 Task: Sort the products by best match.
Action: Mouse pressed left at (19, 112)
Screenshot: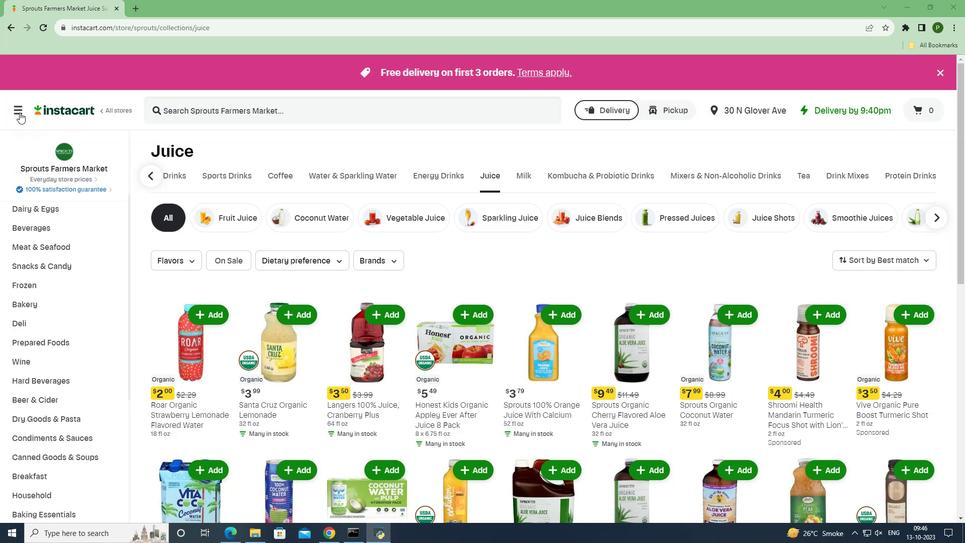 
Action: Mouse moved to (40, 269)
Screenshot: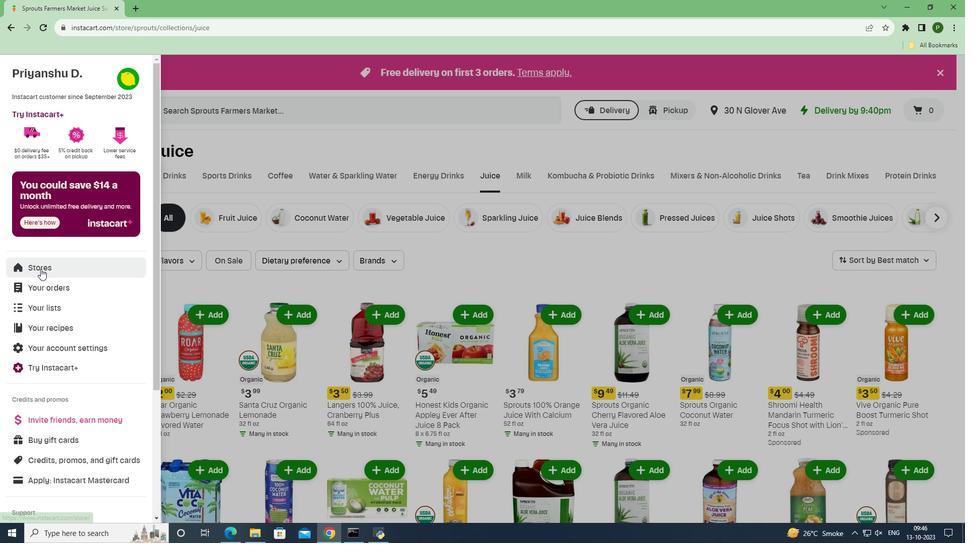 
Action: Mouse pressed left at (40, 269)
Screenshot: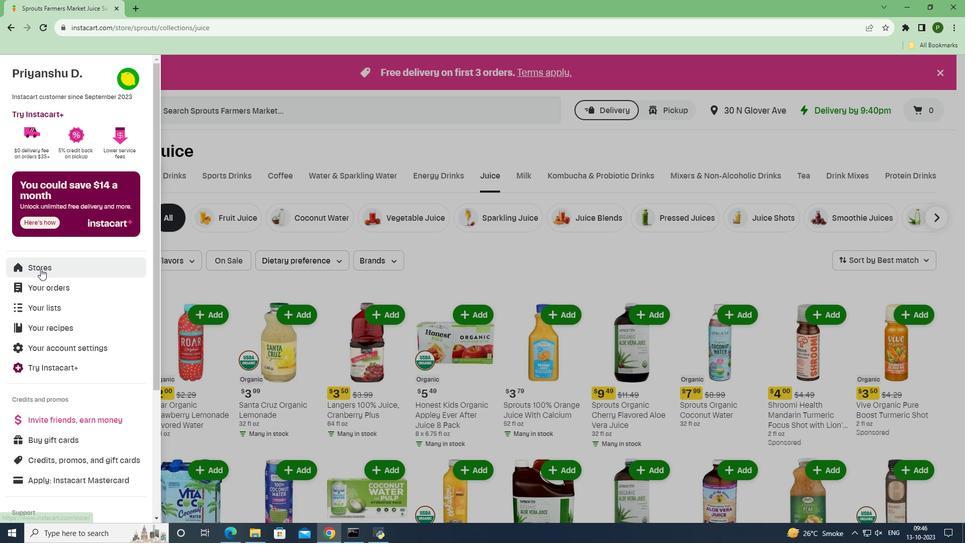 
Action: Mouse moved to (236, 118)
Screenshot: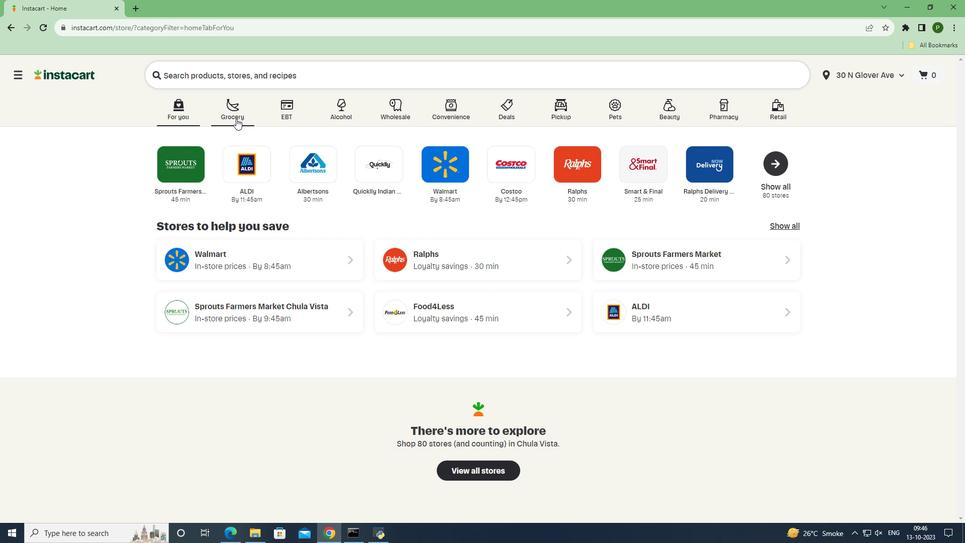 
Action: Mouse pressed left at (236, 118)
Screenshot: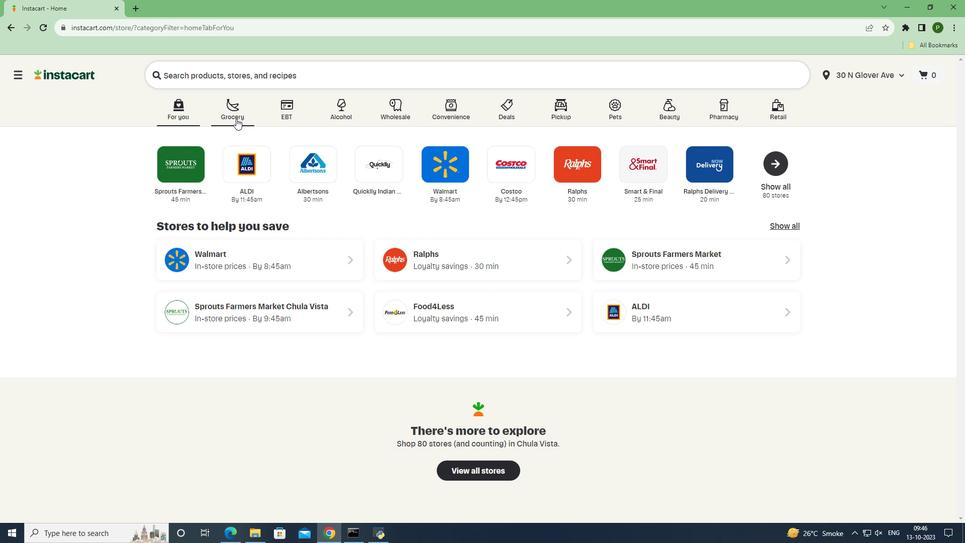 
Action: Mouse moved to (630, 234)
Screenshot: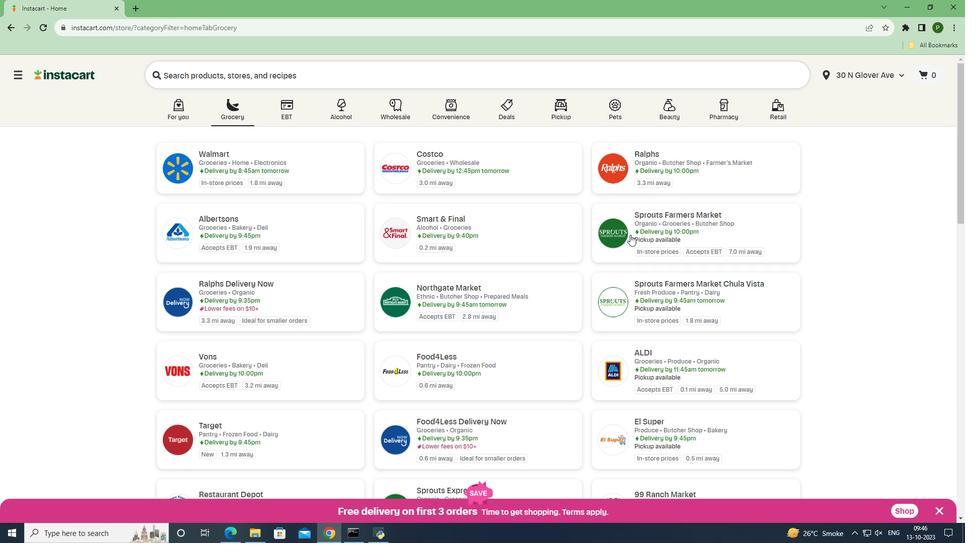 
Action: Mouse pressed left at (630, 234)
Screenshot: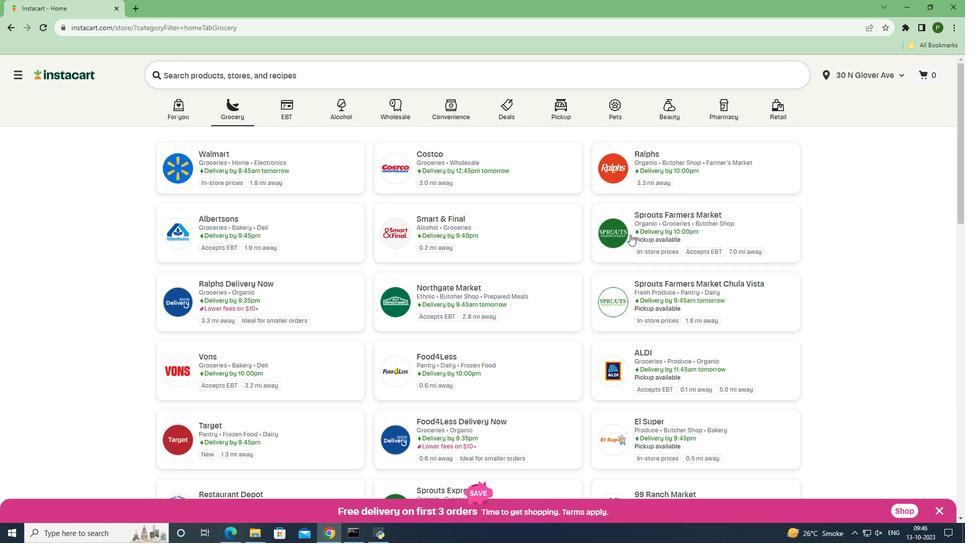 
Action: Mouse moved to (67, 385)
Screenshot: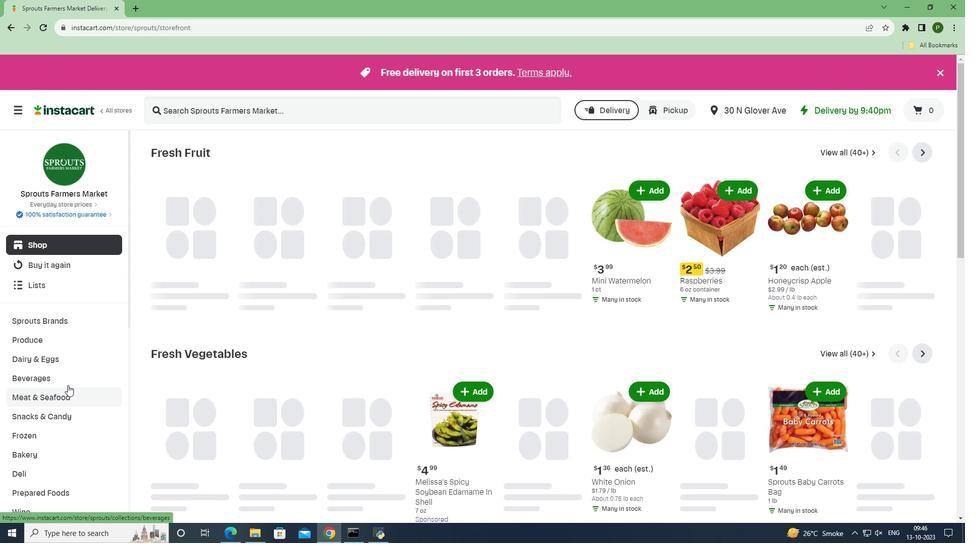 
Action: Mouse pressed left at (67, 385)
Screenshot: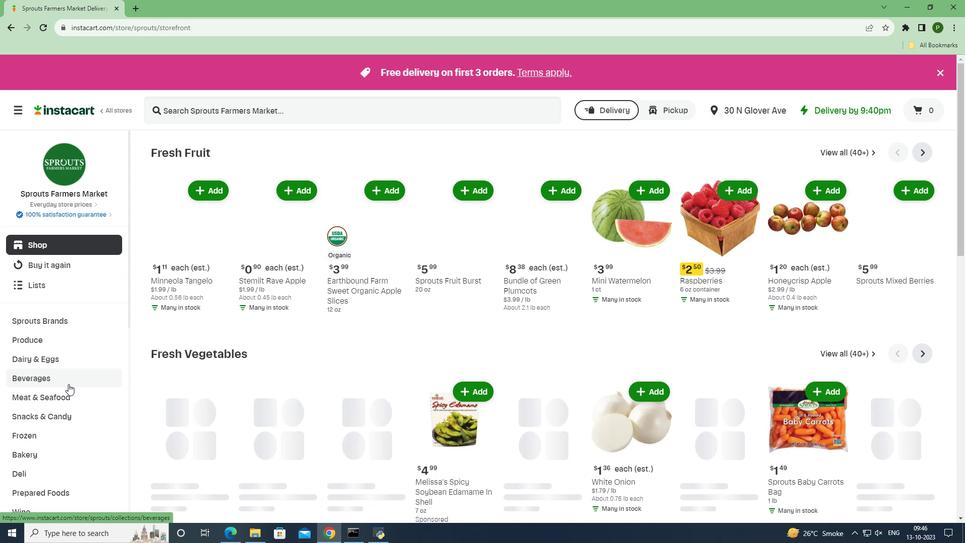 
Action: Mouse moved to (560, 176)
Screenshot: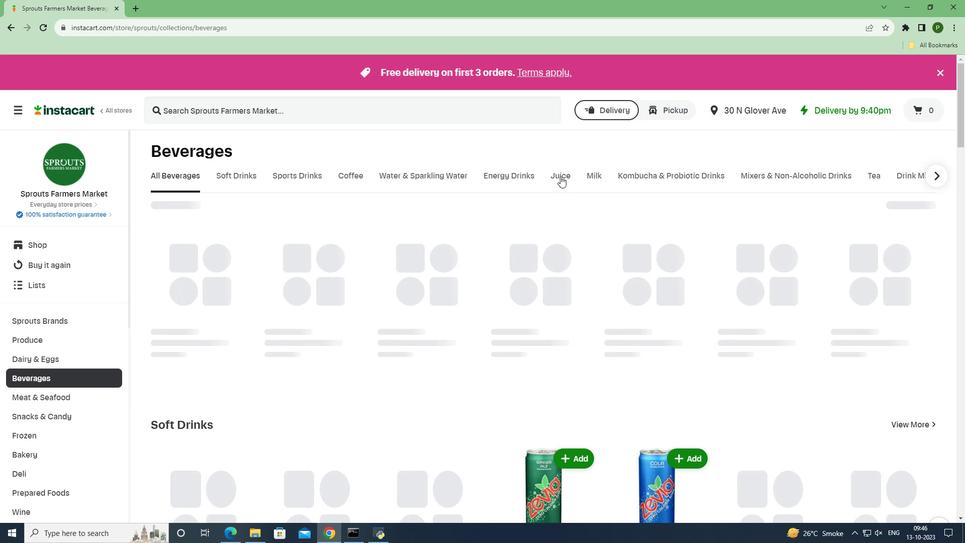 
Action: Mouse pressed left at (560, 176)
Screenshot: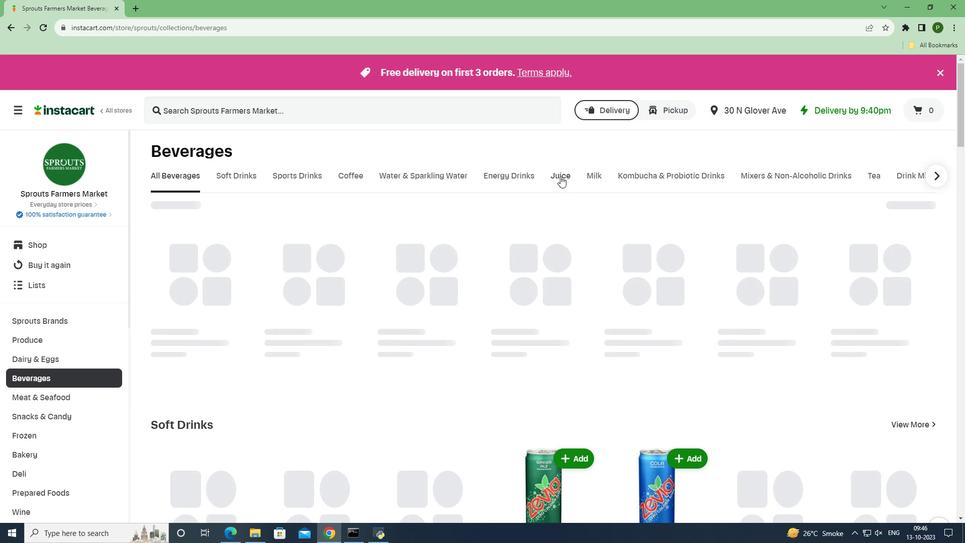 
Action: Mouse moved to (853, 256)
Screenshot: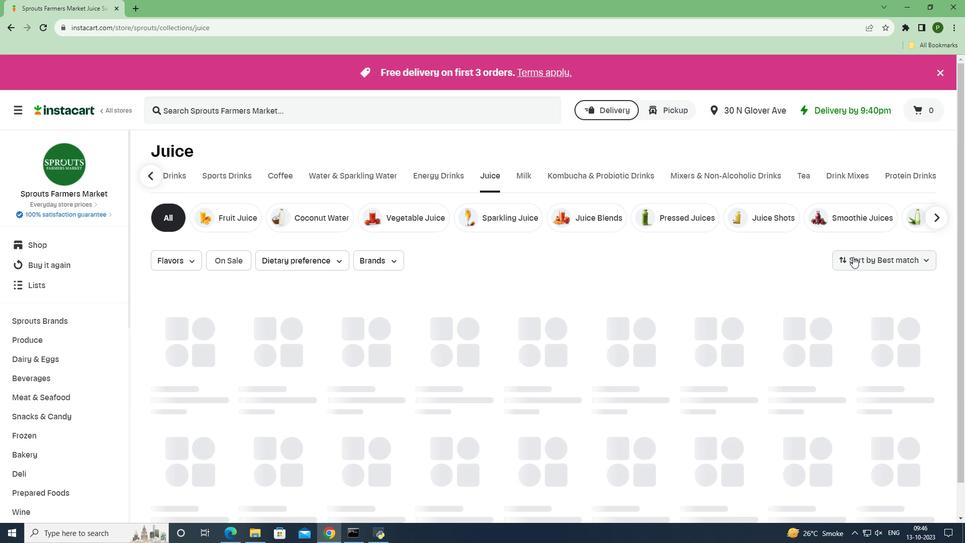 
Action: Mouse pressed left at (853, 256)
Screenshot: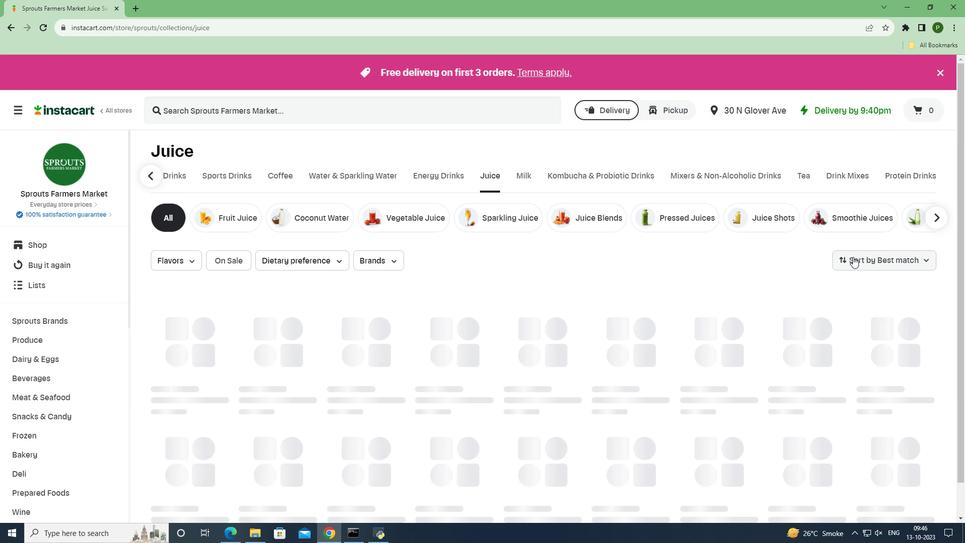 
Action: Mouse moved to (866, 287)
Screenshot: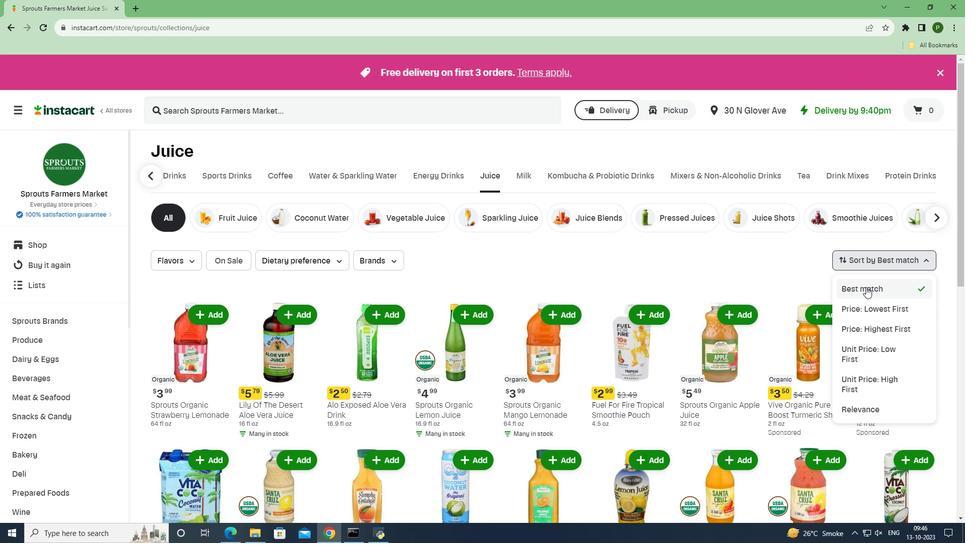 
Action: Mouse pressed left at (866, 287)
Screenshot: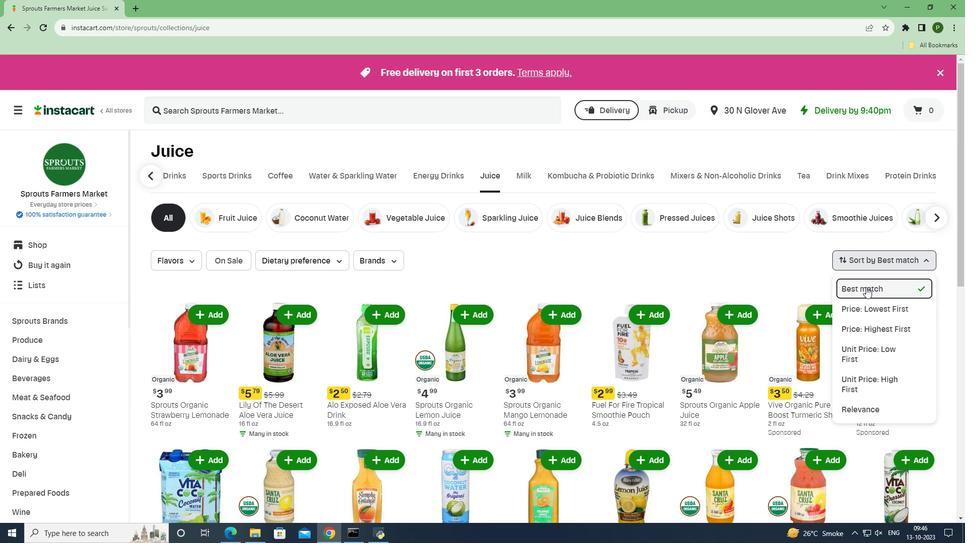 
Action: Mouse moved to (678, 346)
Screenshot: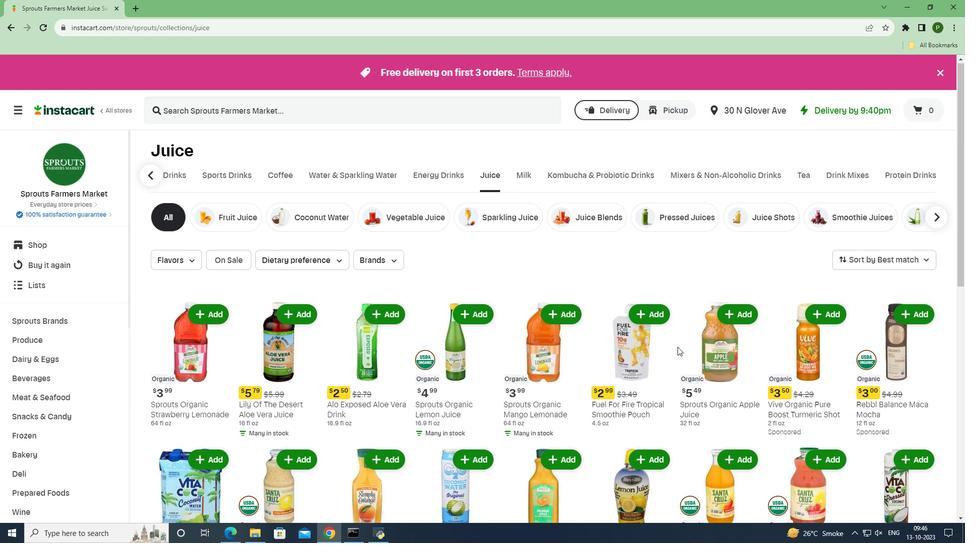 
Action: Mouse scrolled (678, 346) with delta (0, 0)
Screenshot: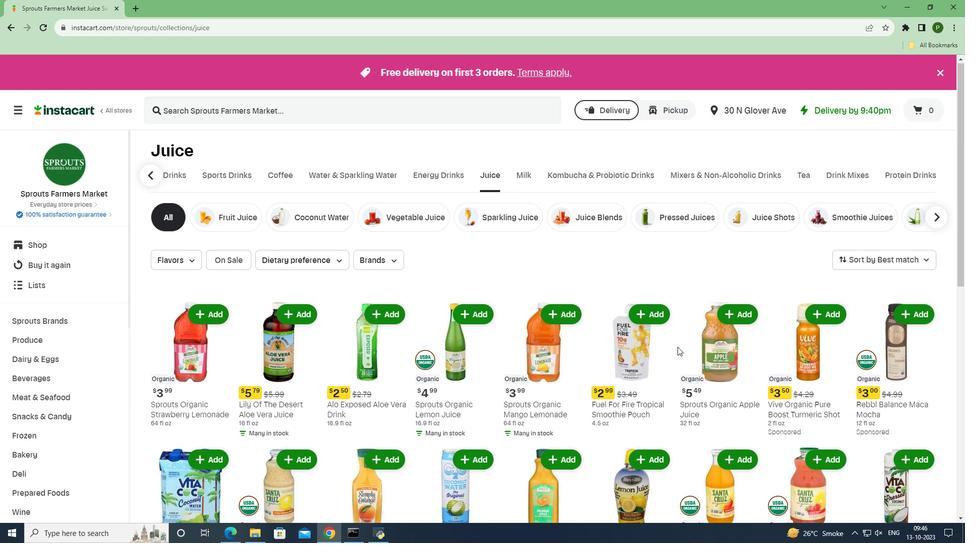 
Action: Mouse moved to (677, 347)
Screenshot: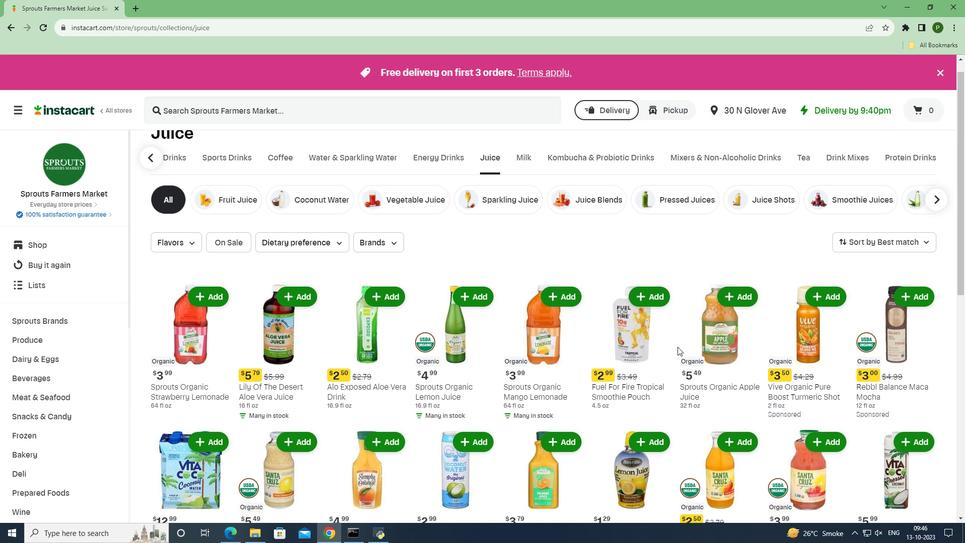 
Action: Mouse scrolled (677, 346) with delta (0, 0)
Screenshot: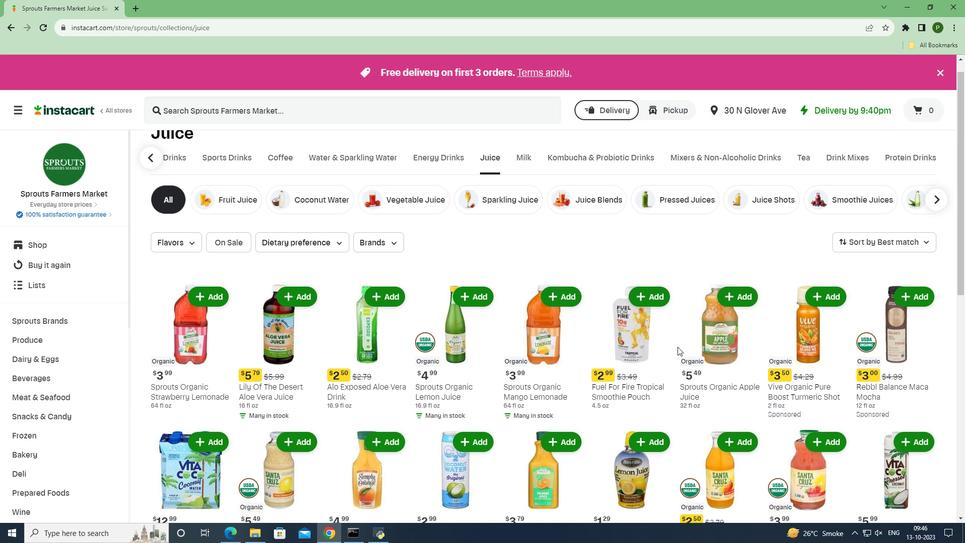 
